 Task: Add the task  Integrate a new third-party shipping system for an e-commerce website to the section Code Crushers in the project AgileMastery and add a Due Date to the respective task as 2024/03/05
Action: Mouse moved to (55, 262)
Screenshot: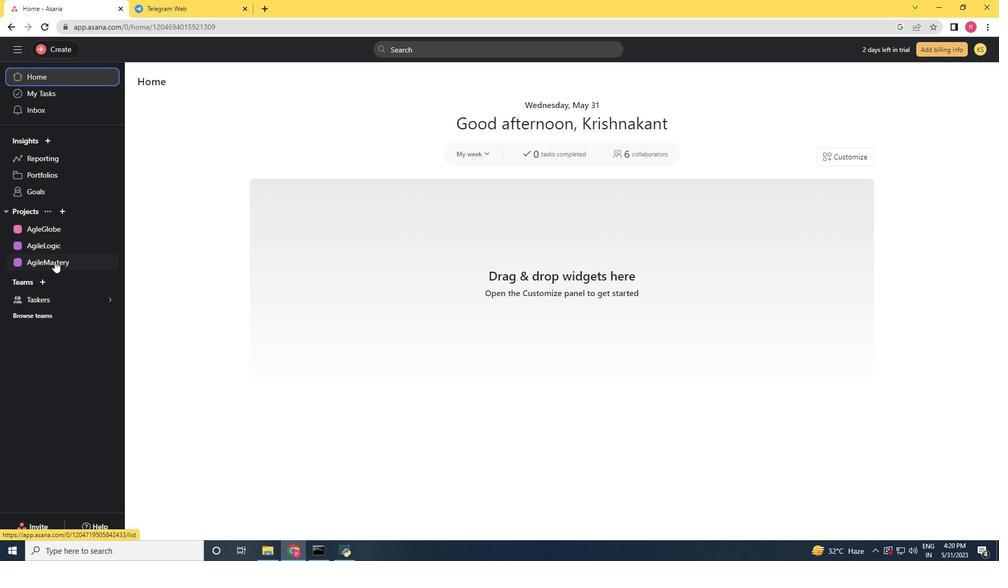 
Action: Mouse pressed left at (55, 262)
Screenshot: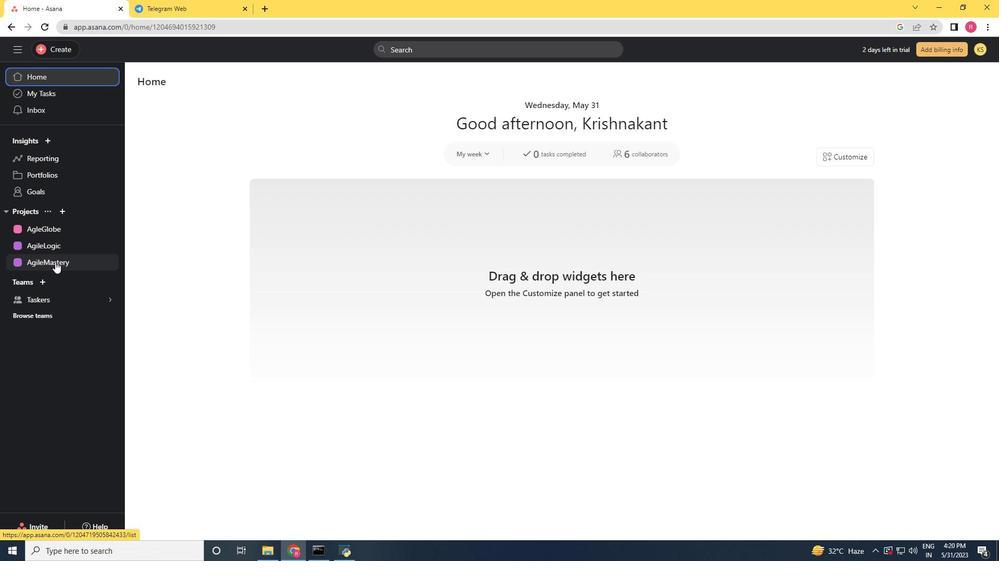 
Action: Mouse moved to (491, 317)
Screenshot: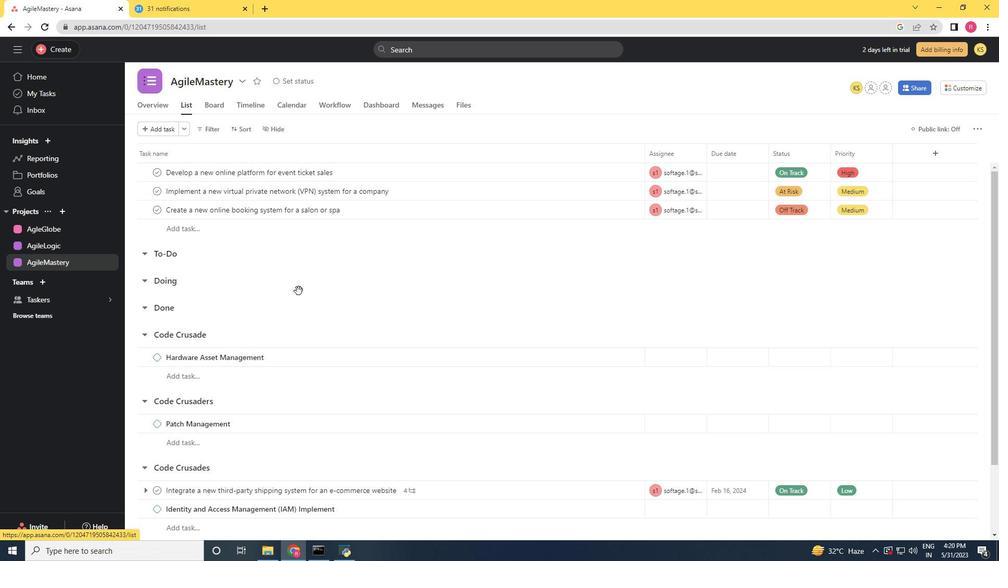 
Action: Mouse scrolled (491, 317) with delta (0, 0)
Screenshot: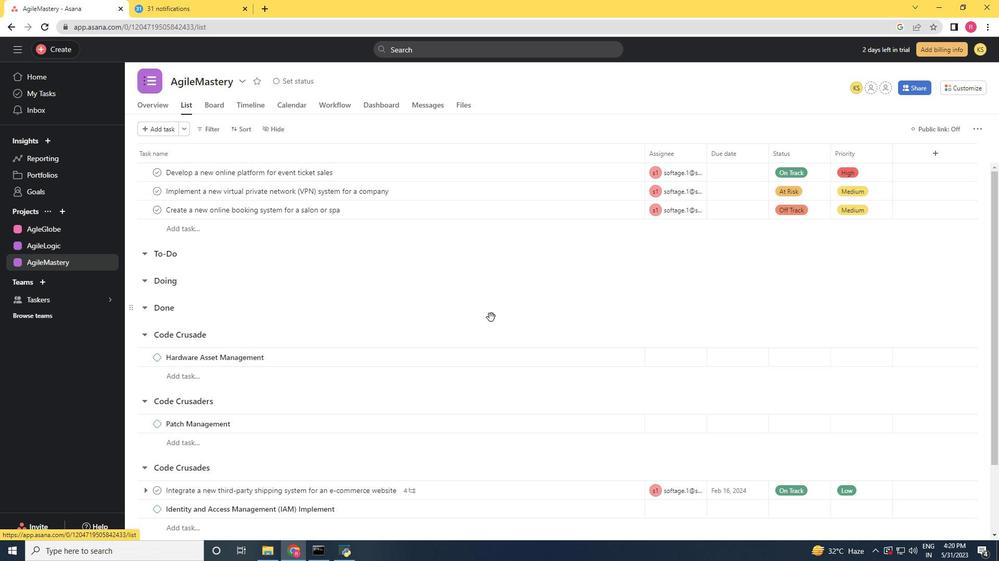 
Action: Mouse scrolled (491, 317) with delta (0, 0)
Screenshot: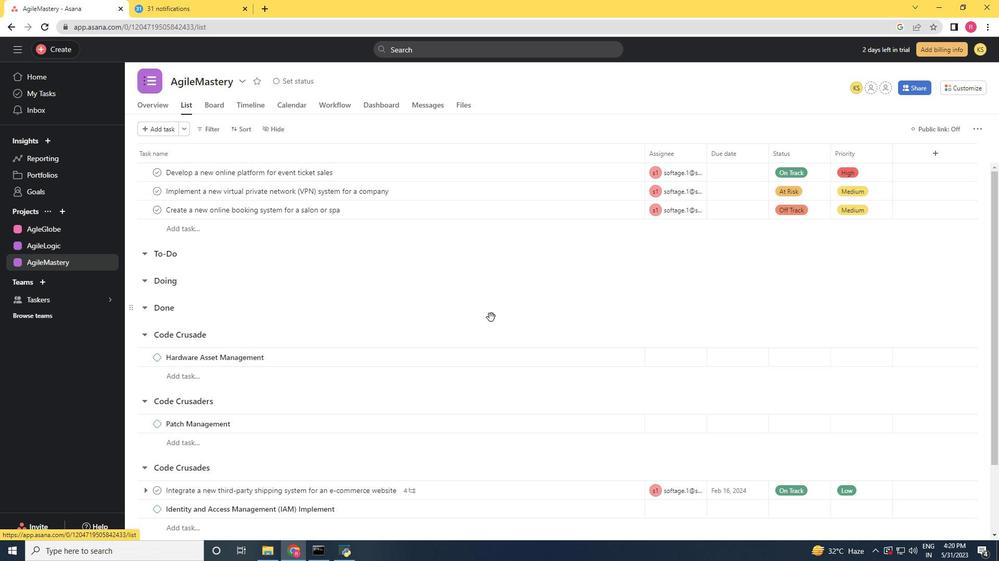 
Action: Mouse scrolled (491, 317) with delta (0, 0)
Screenshot: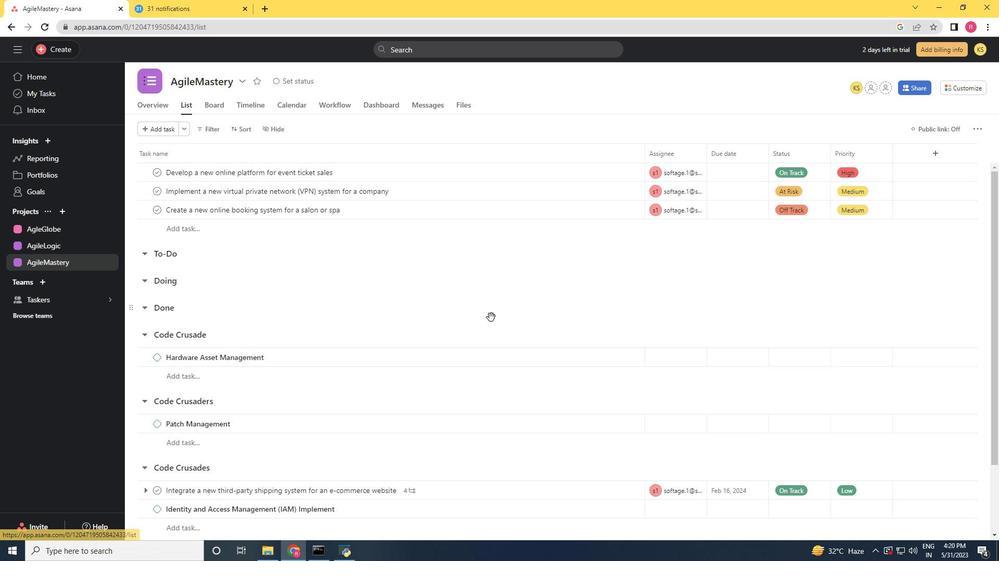 
Action: Mouse scrolled (491, 317) with delta (0, 0)
Screenshot: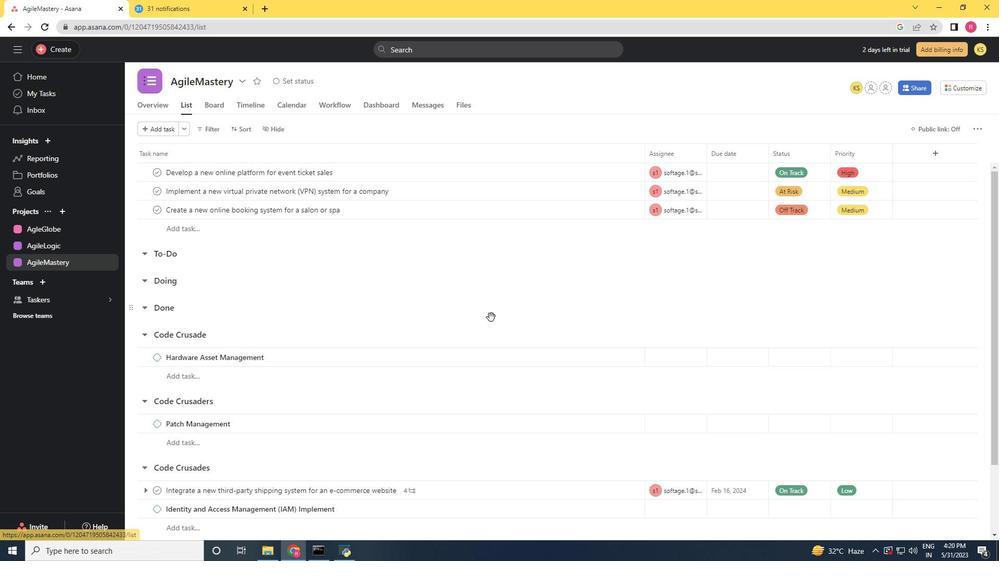 
Action: Mouse moved to (491, 318)
Screenshot: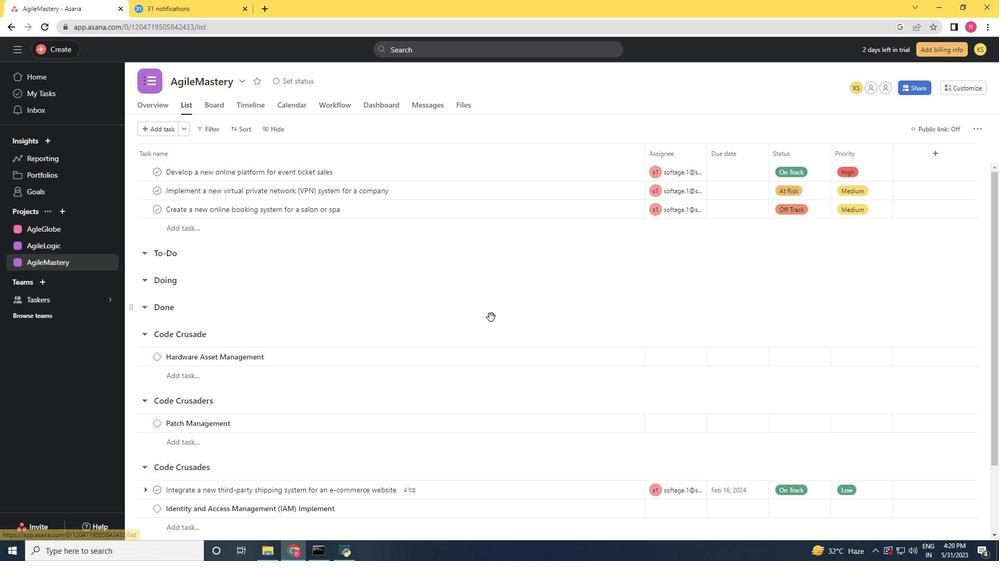 
Action: Mouse scrolled (491, 317) with delta (0, 0)
Screenshot: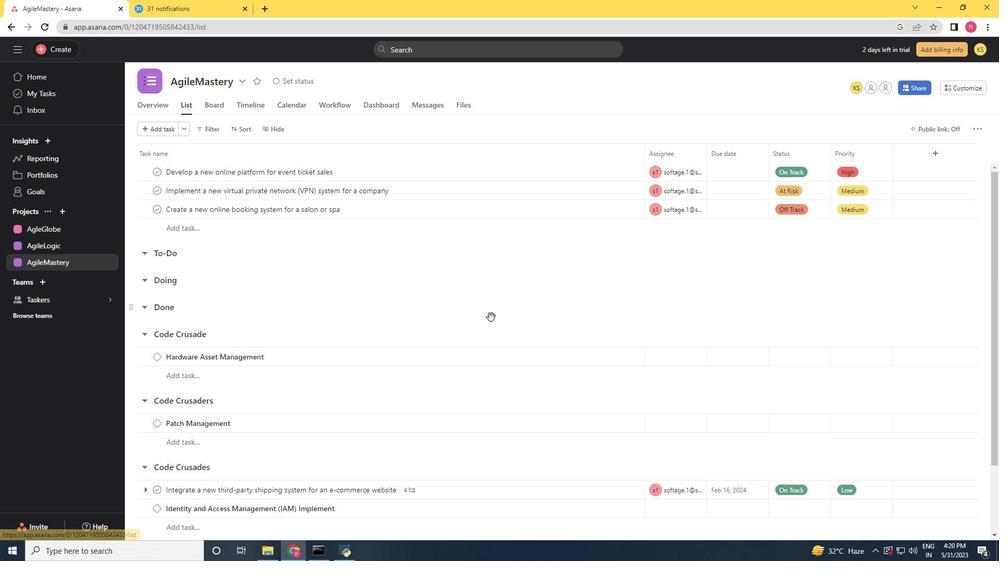 
Action: Mouse moved to (630, 397)
Screenshot: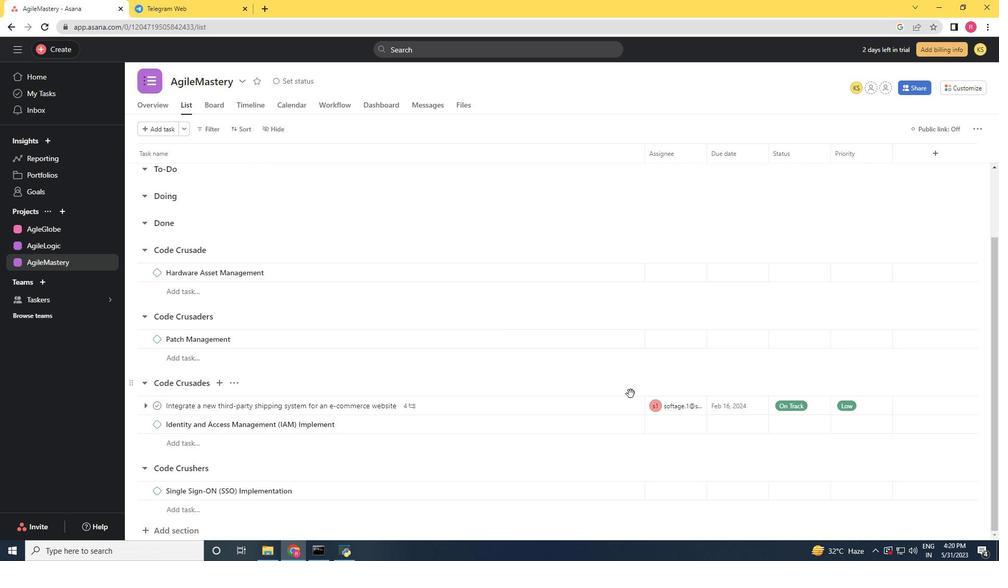 
Action: Mouse scrolled (630, 397) with delta (0, 0)
Screenshot: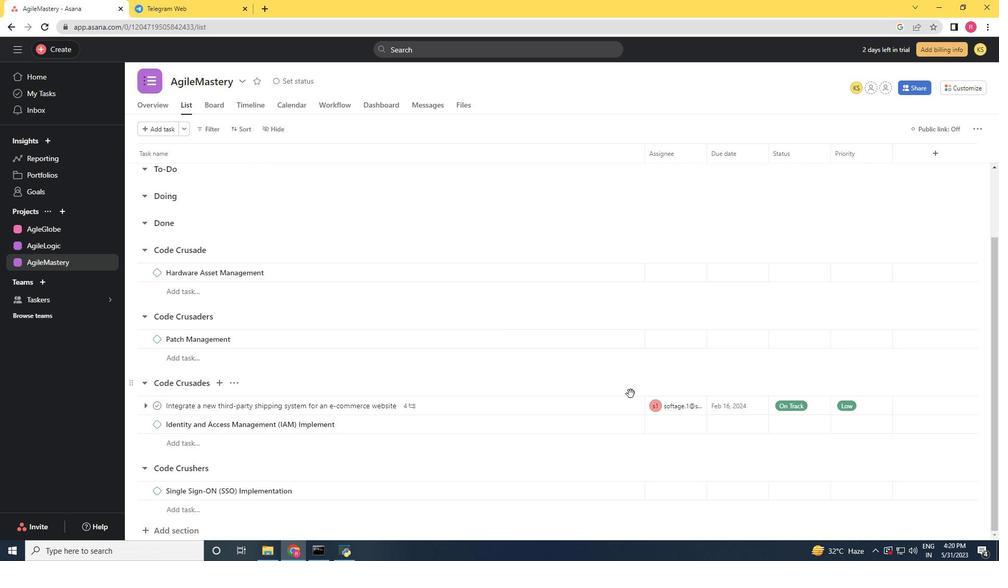 
Action: Mouse moved to (630, 397)
Screenshot: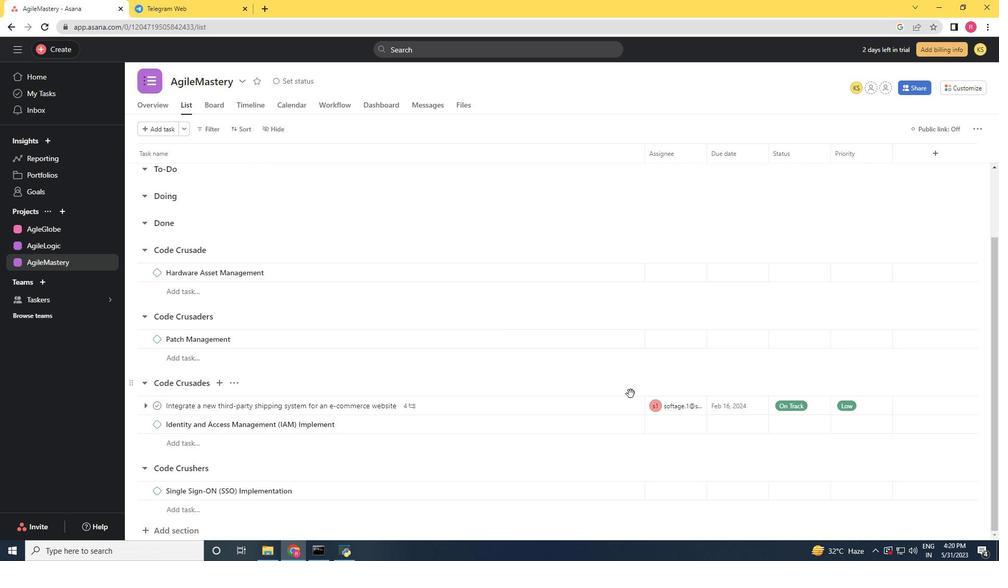 
Action: Mouse scrolled (630, 397) with delta (0, 0)
Screenshot: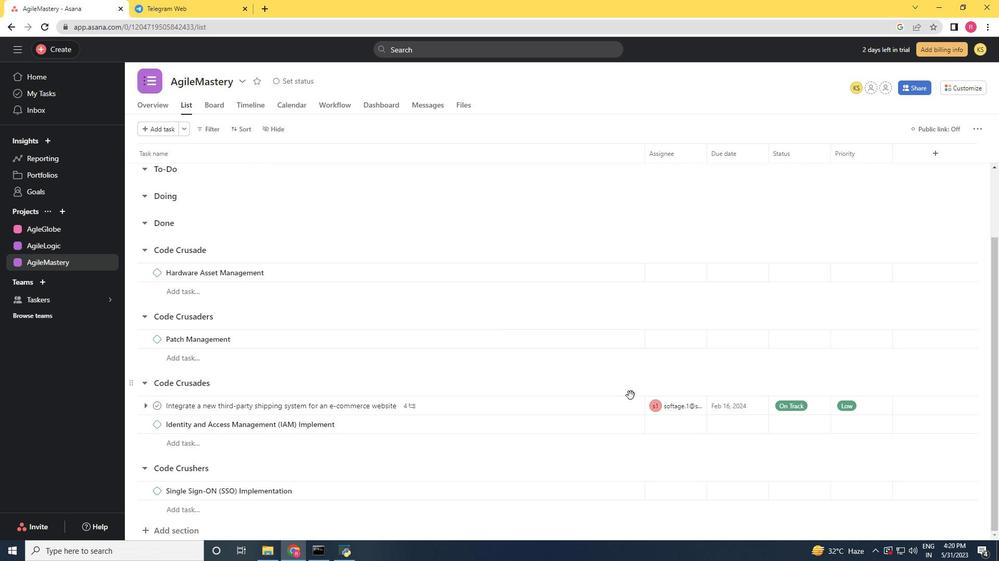 
Action: Mouse moved to (629, 398)
Screenshot: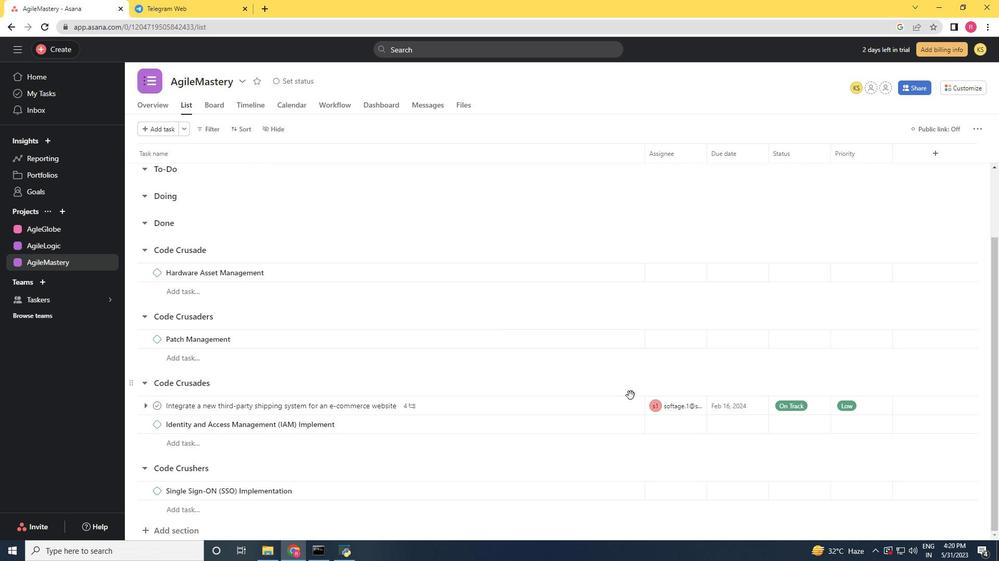 
Action: Mouse scrolled (629, 397) with delta (0, 0)
Screenshot: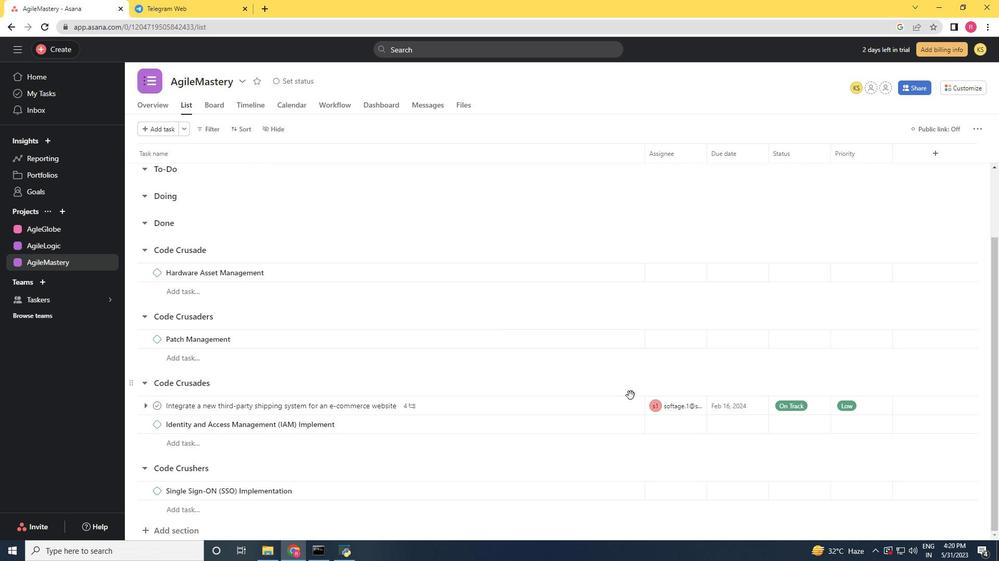 
Action: Mouse moved to (618, 404)
Screenshot: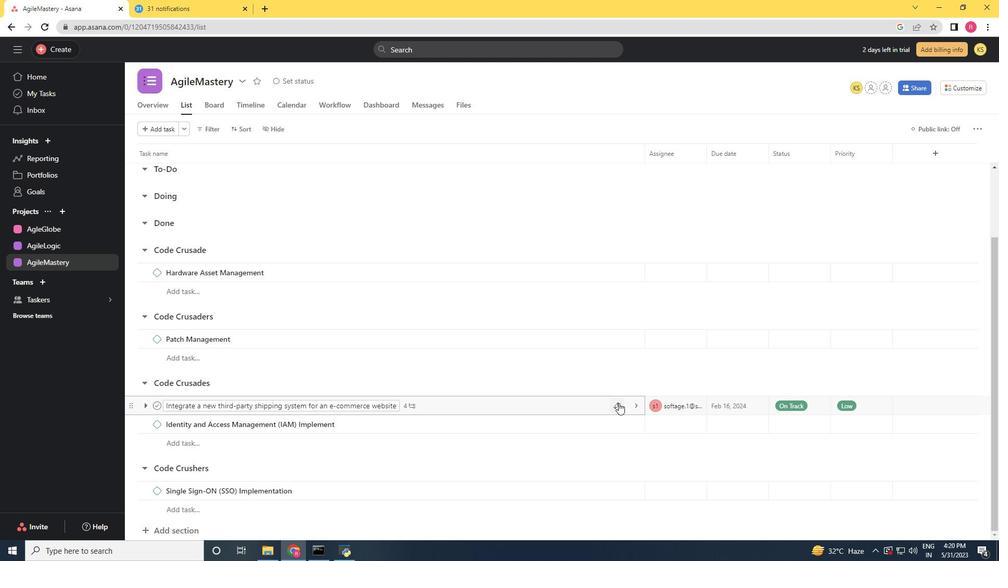
Action: Mouse pressed left at (618, 404)
Screenshot: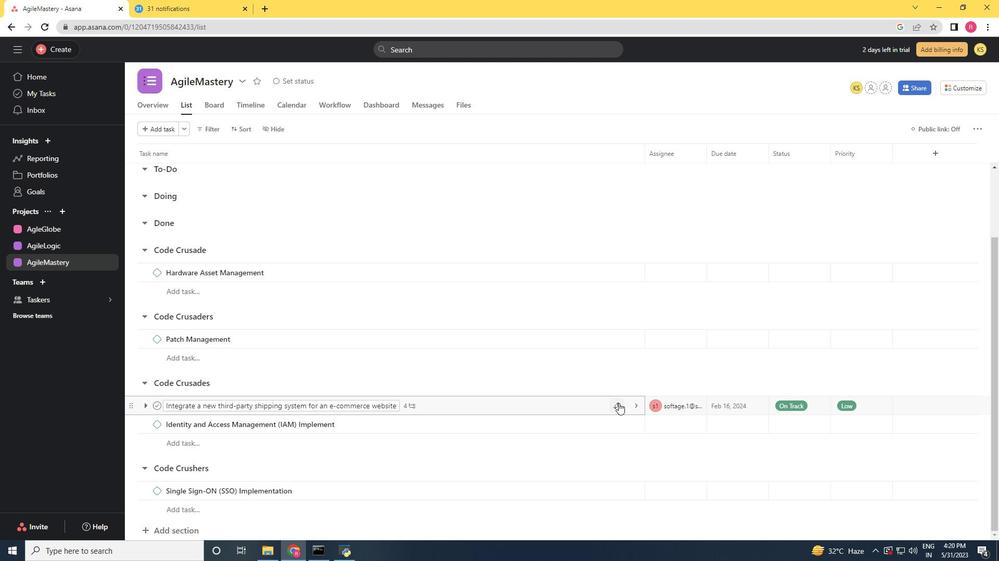 
Action: Mouse moved to (572, 387)
Screenshot: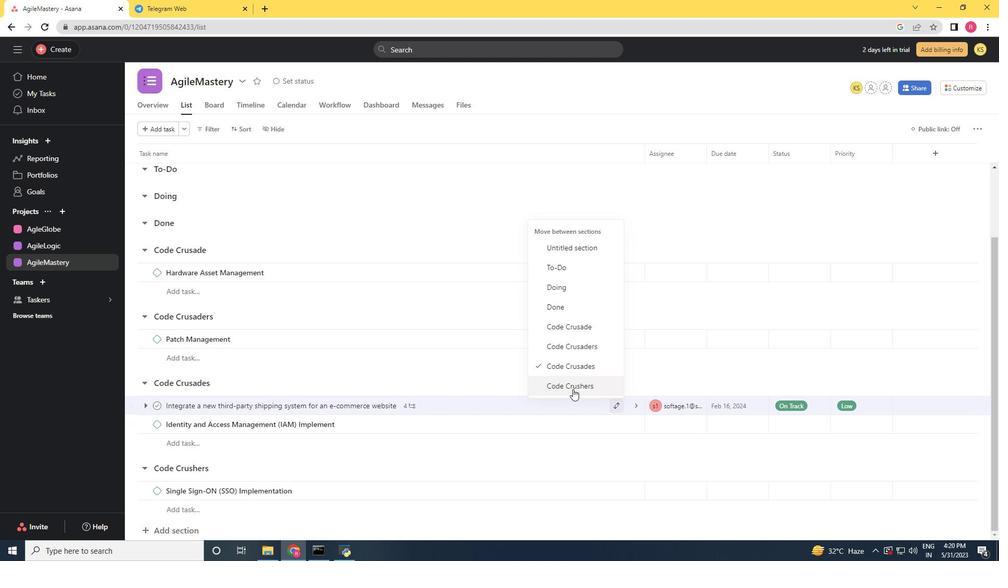
Action: Mouse pressed left at (572, 387)
Screenshot: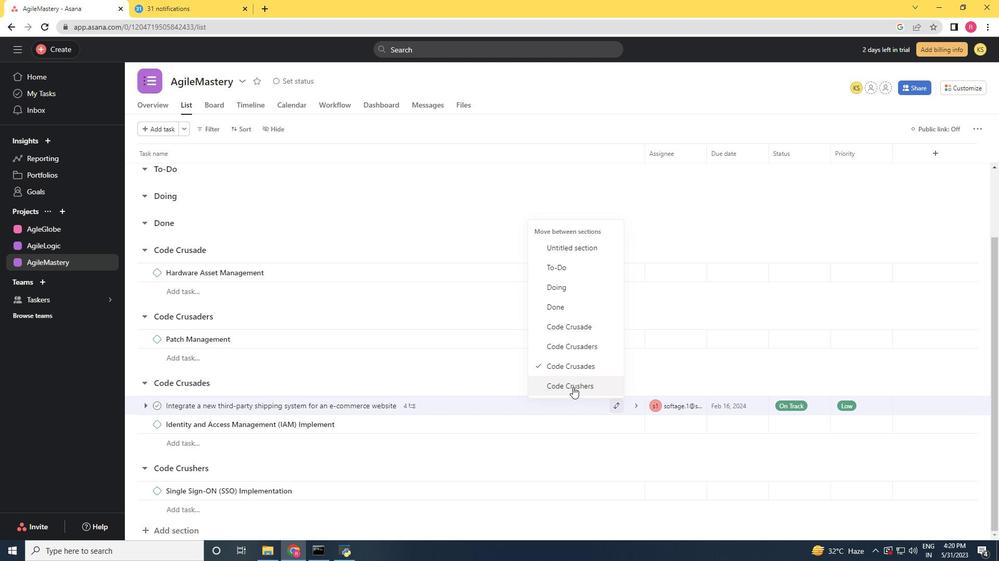 
Action: Mouse moved to (436, 314)
Screenshot: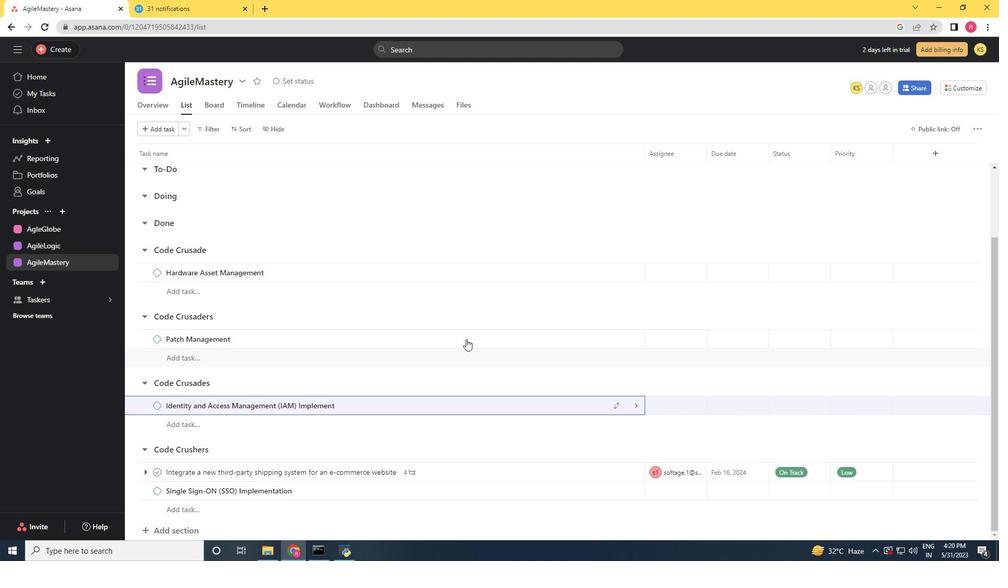
Action: Mouse scrolled (436, 314) with delta (0, 0)
Screenshot: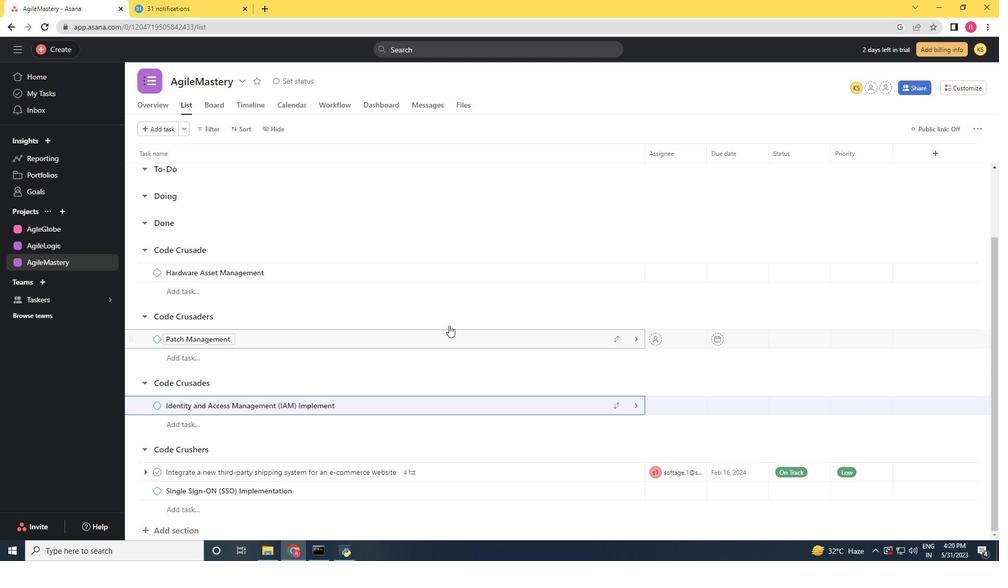 
Action: Mouse scrolled (436, 314) with delta (0, 0)
Screenshot: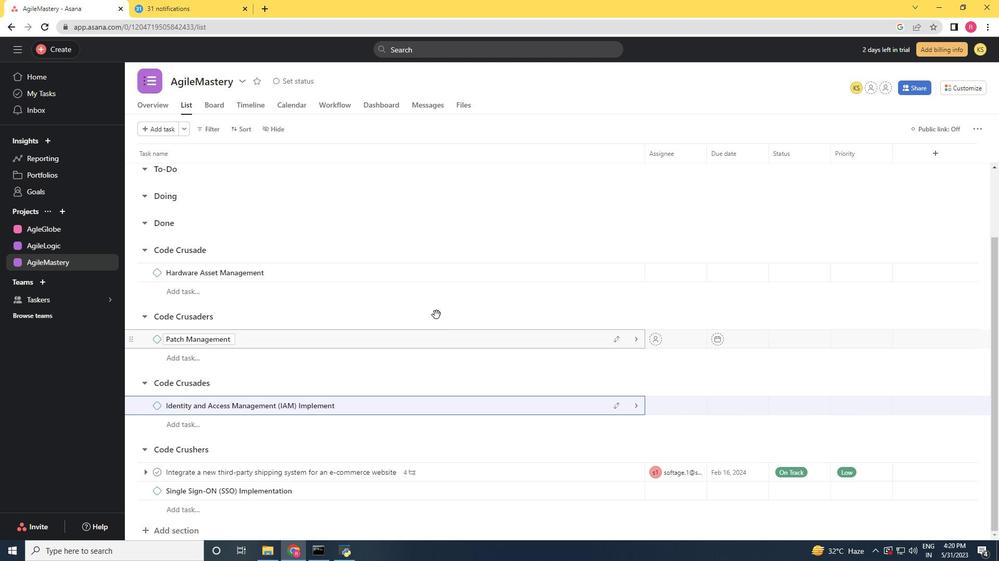 
Action: Mouse scrolled (436, 314) with delta (0, 0)
Screenshot: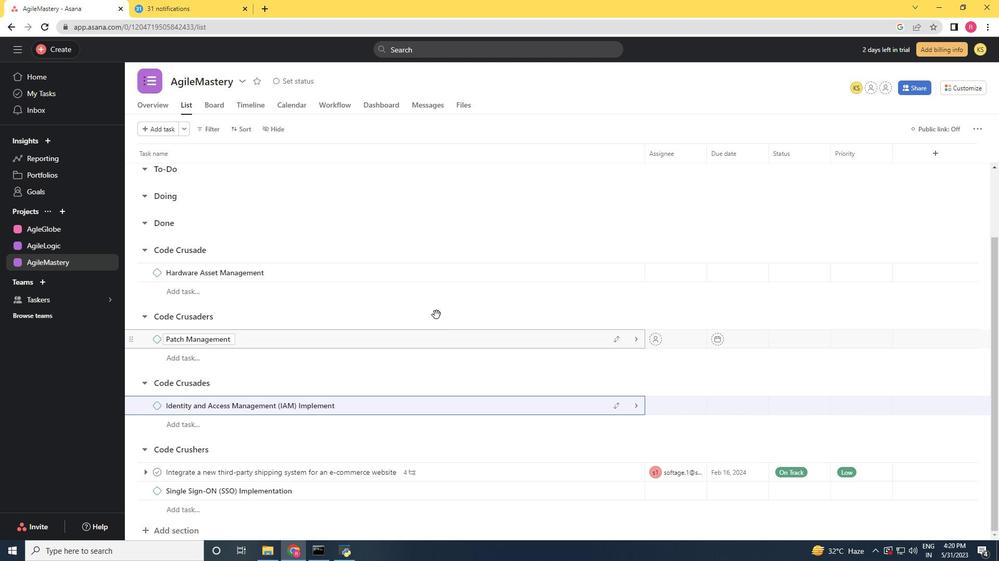 
Action: Mouse scrolled (436, 314) with delta (0, 0)
Screenshot: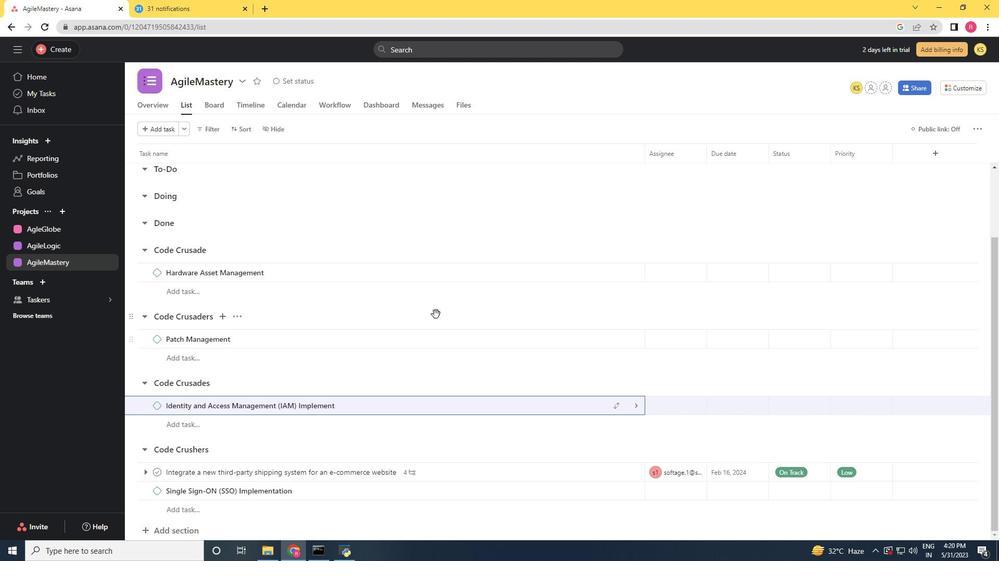 
Action: Mouse scrolled (436, 314) with delta (0, 0)
Screenshot: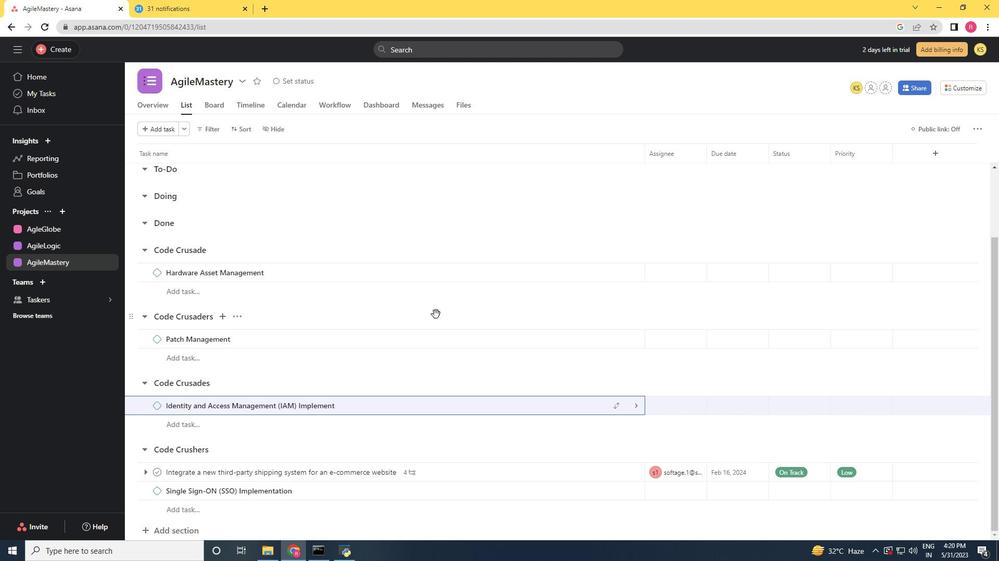 
Action: Mouse moved to (516, 474)
Screenshot: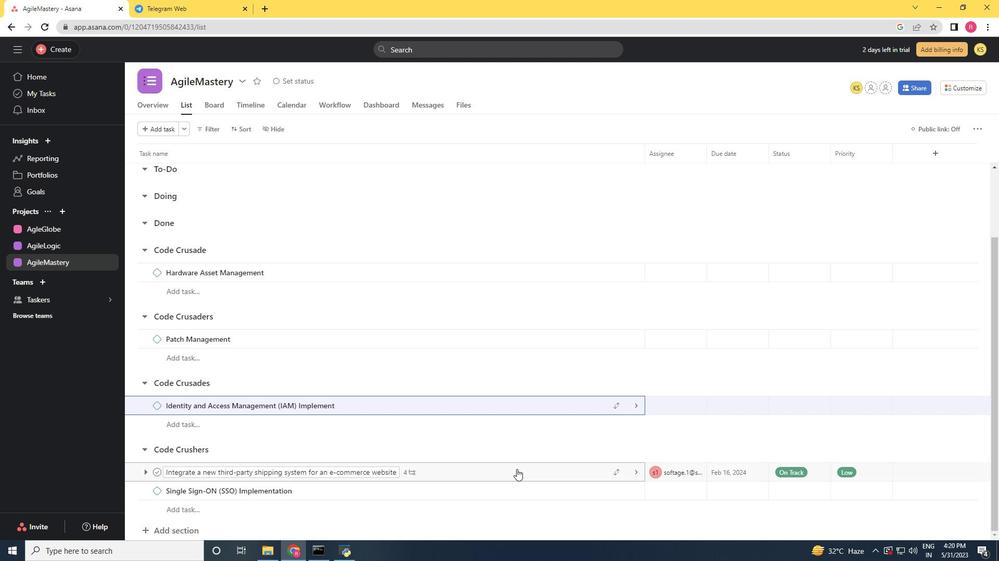 
Action: Mouse pressed left at (516, 474)
Screenshot: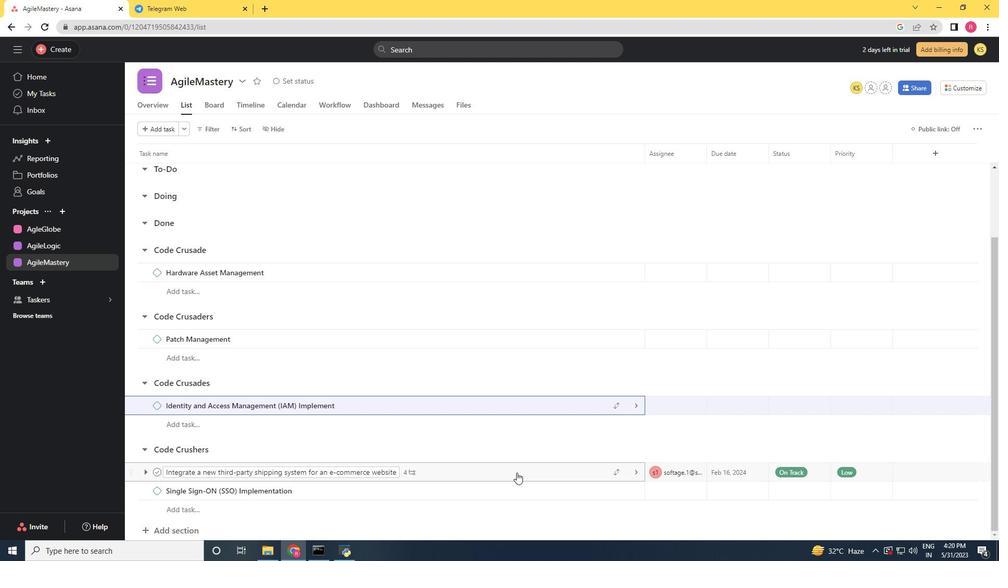 
Action: Mouse moved to (791, 224)
Screenshot: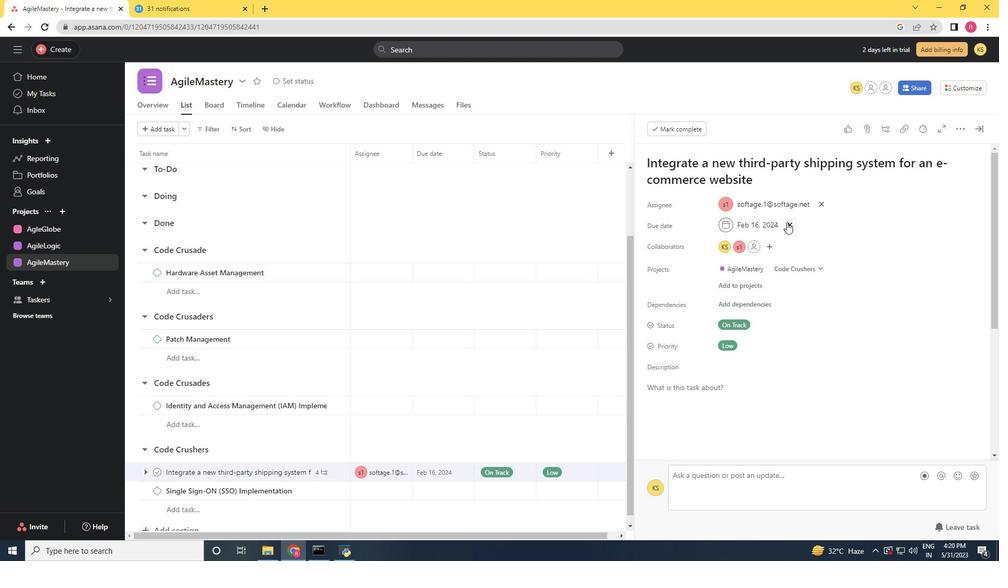 
Action: Mouse pressed left at (791, 224)
Screenshot: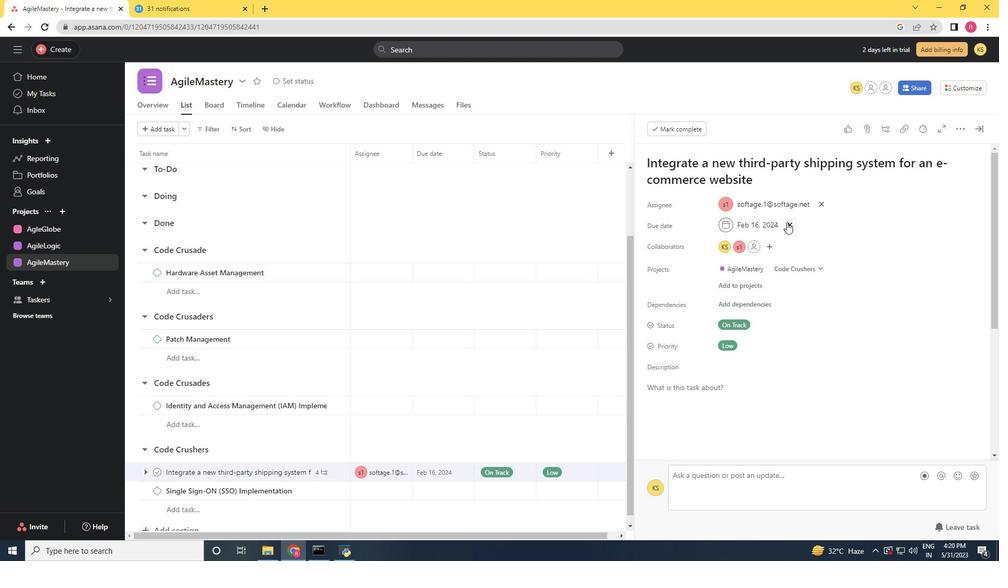 
Action: Mouse moved to (752, 226)
Screenshot: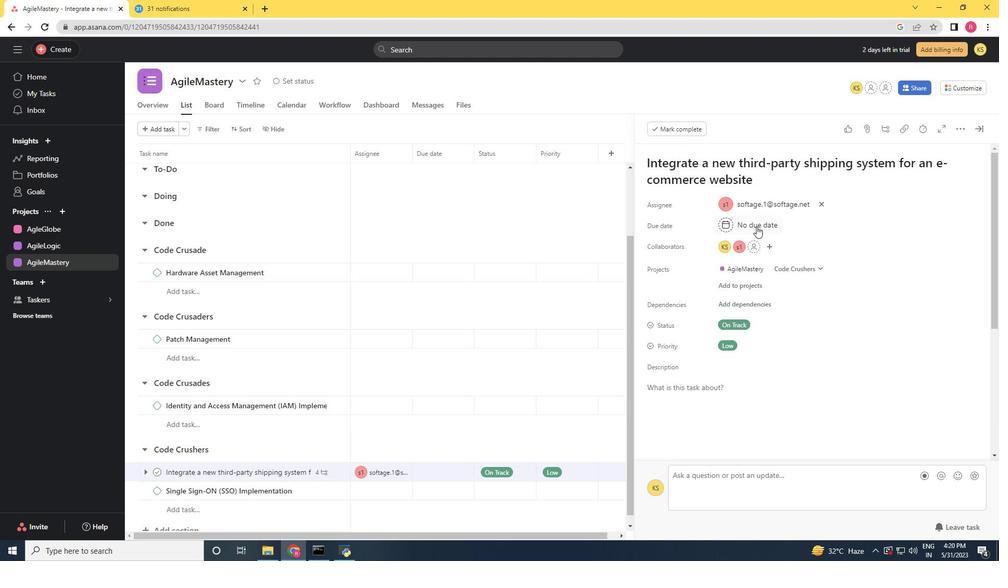 
Action: Mouse pressed left at (752, 226)
Screenshot: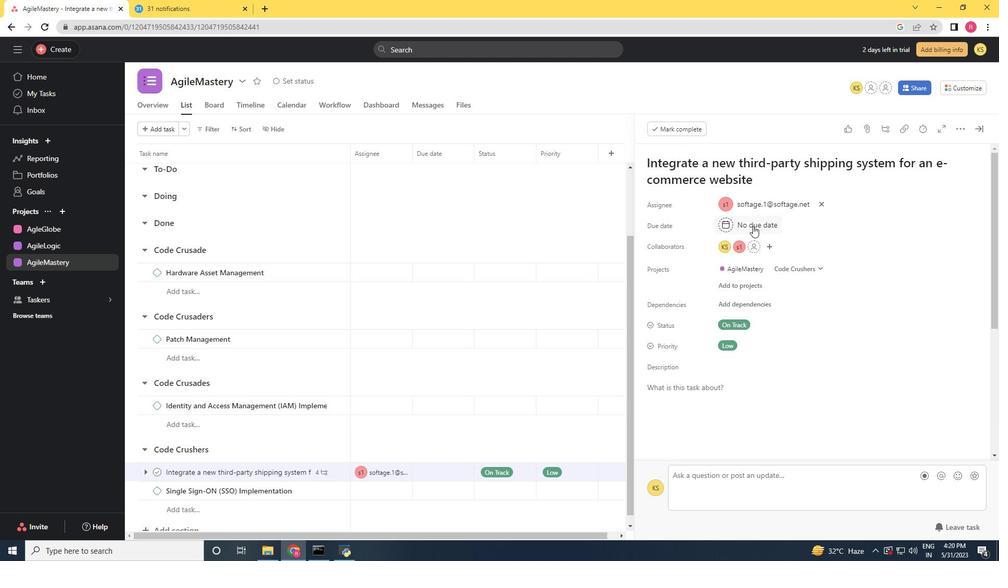
Action: Mouse moved to (850, 277)
Screenshot: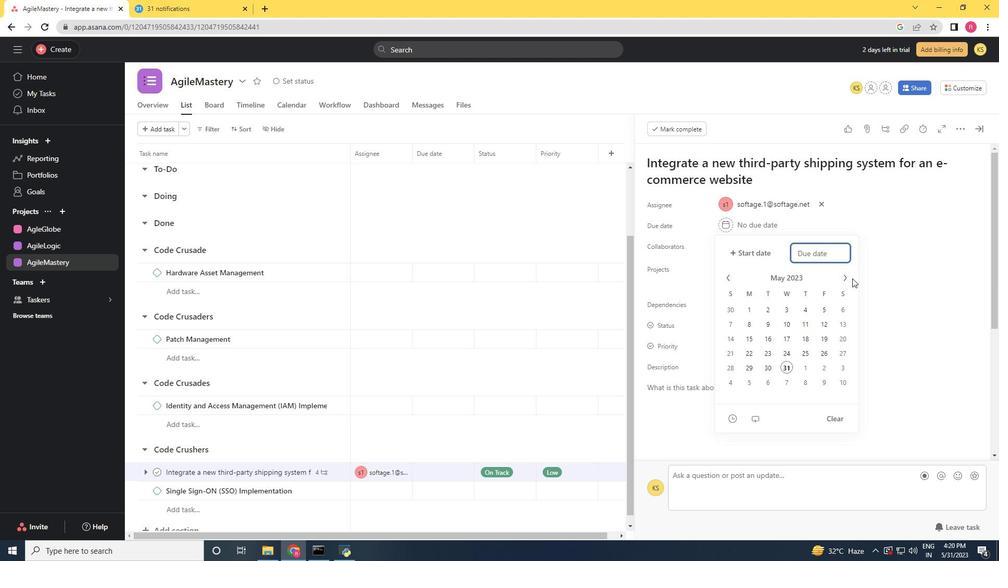
Action: Mouse pressed left at (850, 277)
Screenshot: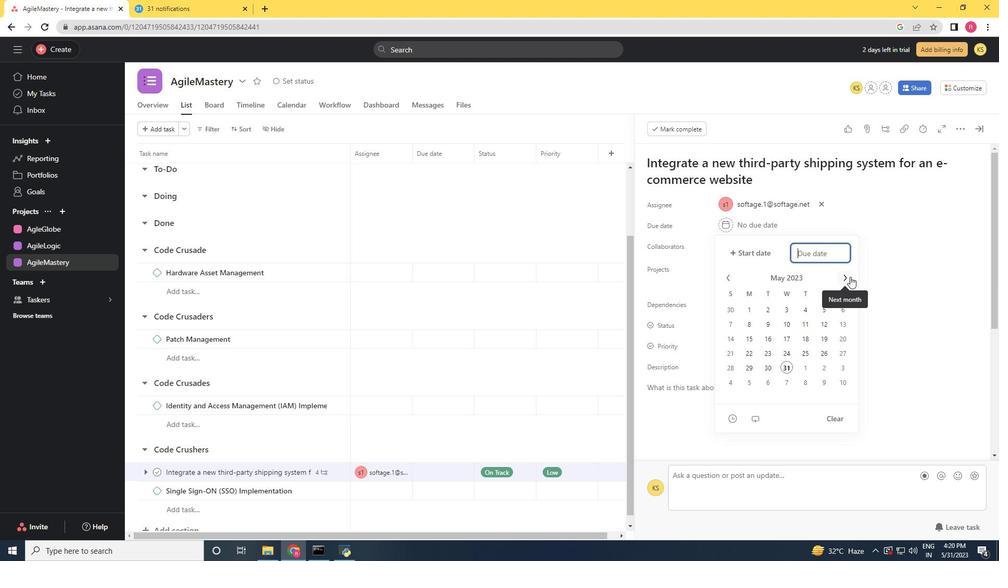 
Action: Mouse pressed left at (850, 277)
Screenshot: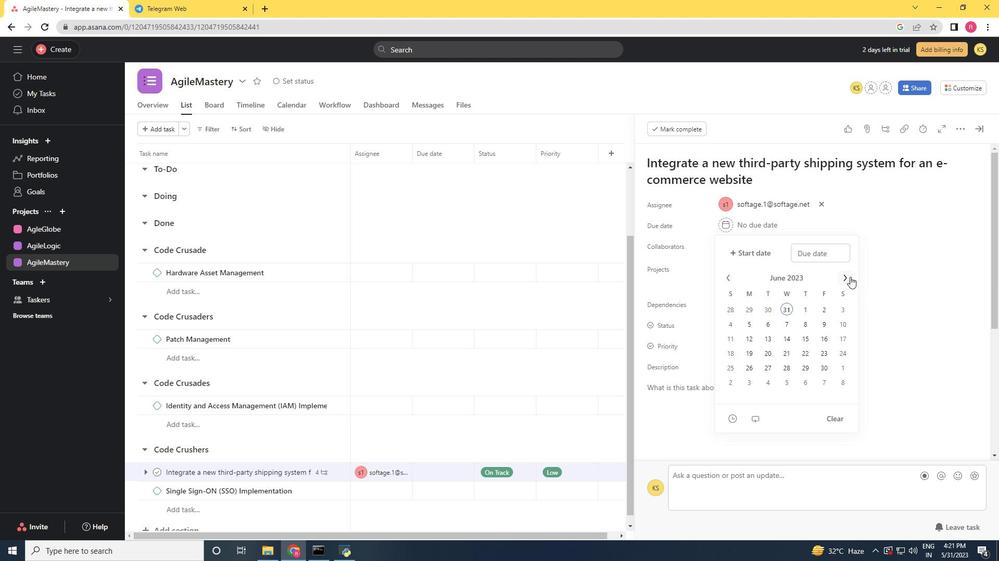
Action: Mouse pressed left at (850, 277)
Screenshot: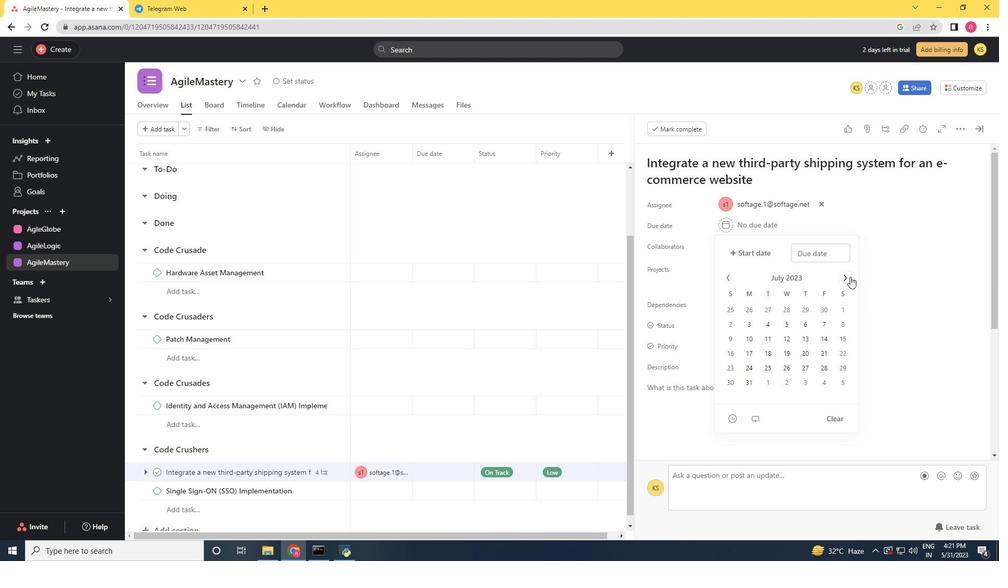 
Action: Mouse pressed left at (850, 277)
Screenshot: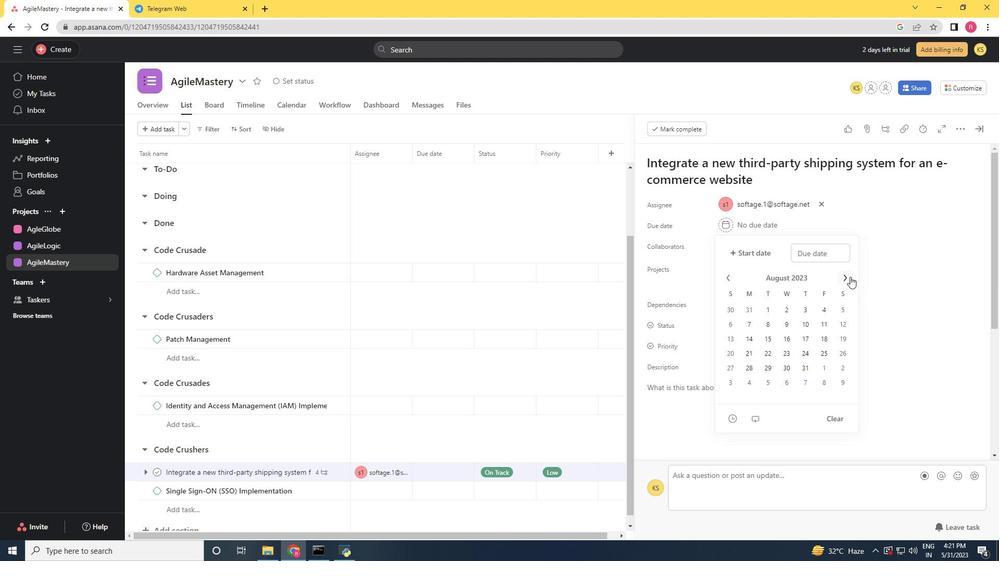 
Action: Mouse pressed left at (850, 277)
Screenshot: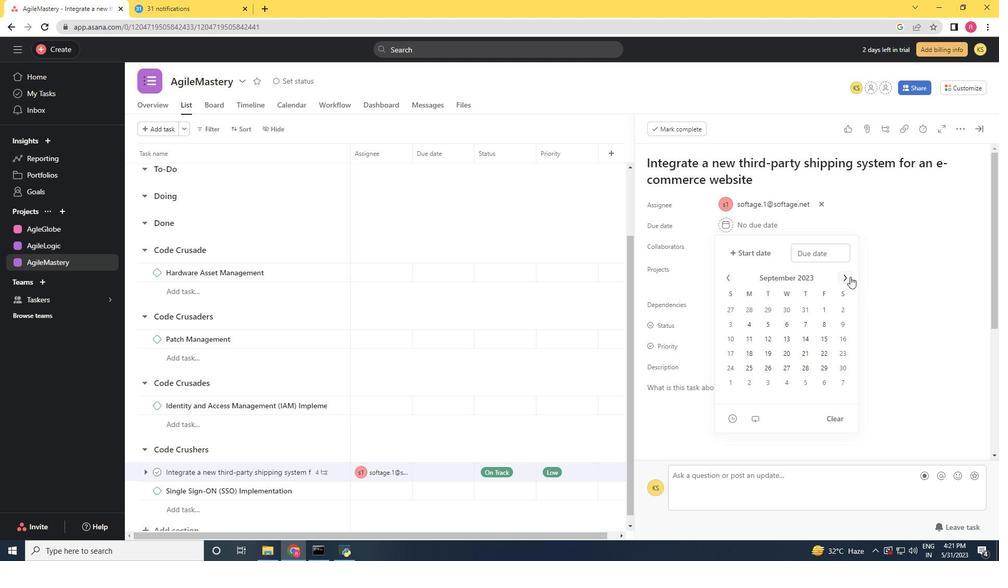 
Action: Mouse pressed left at (850, 277)
Screenshot: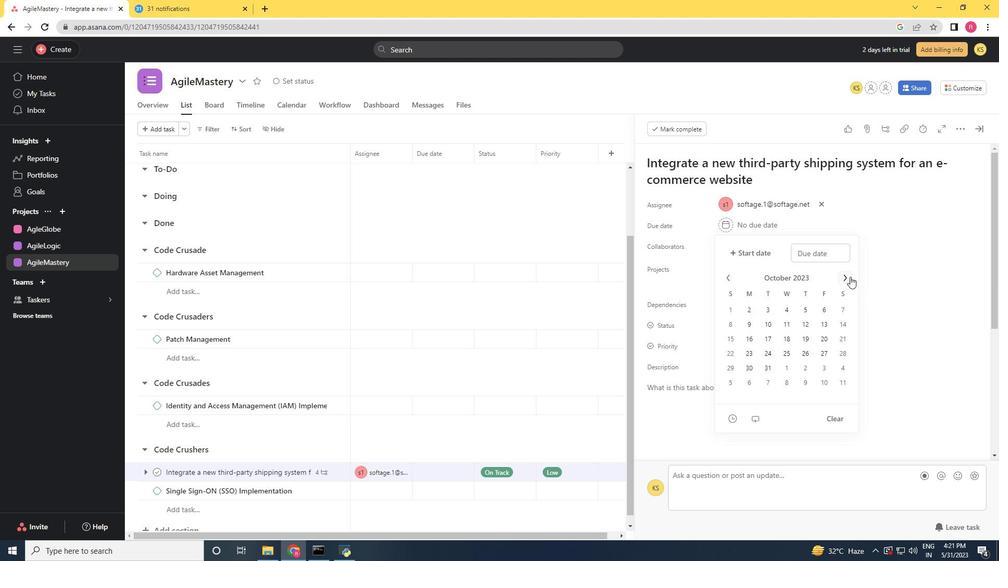 
Action: Mouse pressed left at (850, 277)
Screenshot: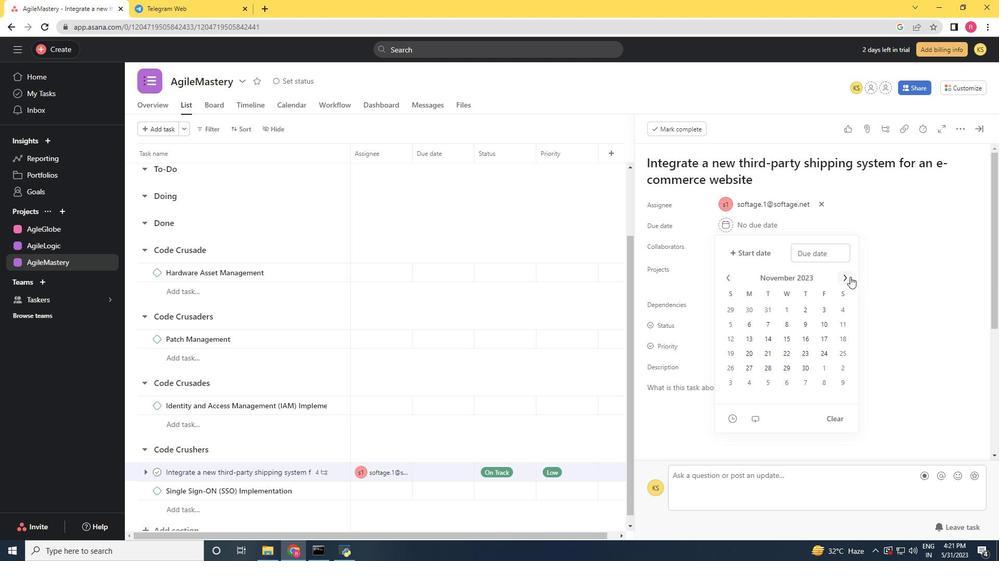 
Action: Mouse pressed left at (850, 277)
Screenshot: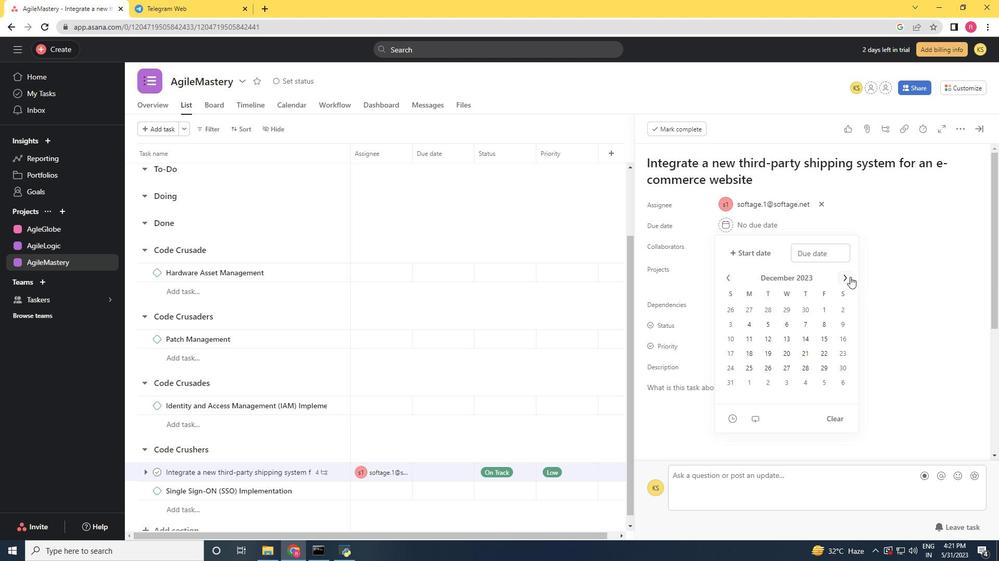 
Action: Mouse pressed left at (850, 277)
Screenshot: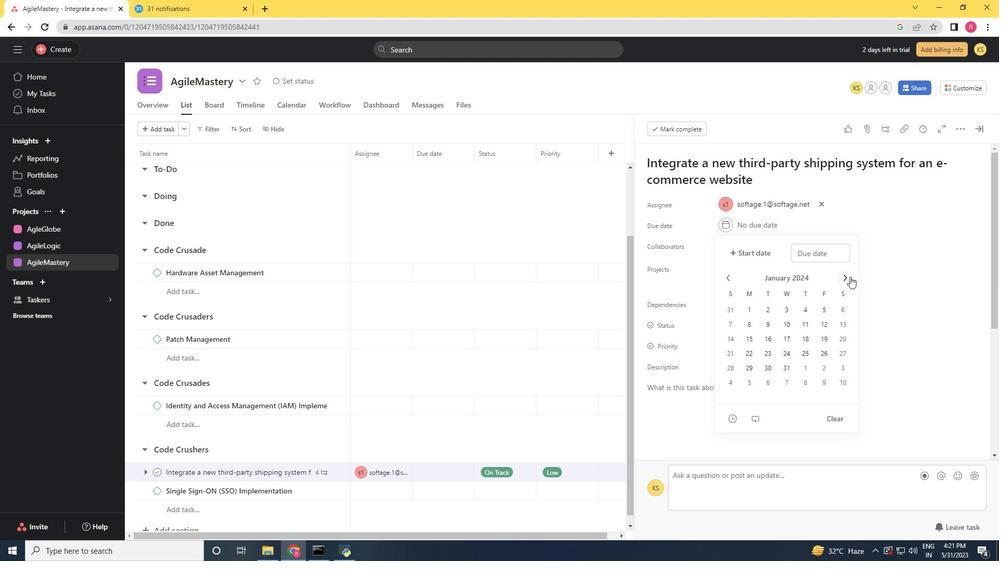 
Action: Mouse pressed left at (850, 277)
Screenshot: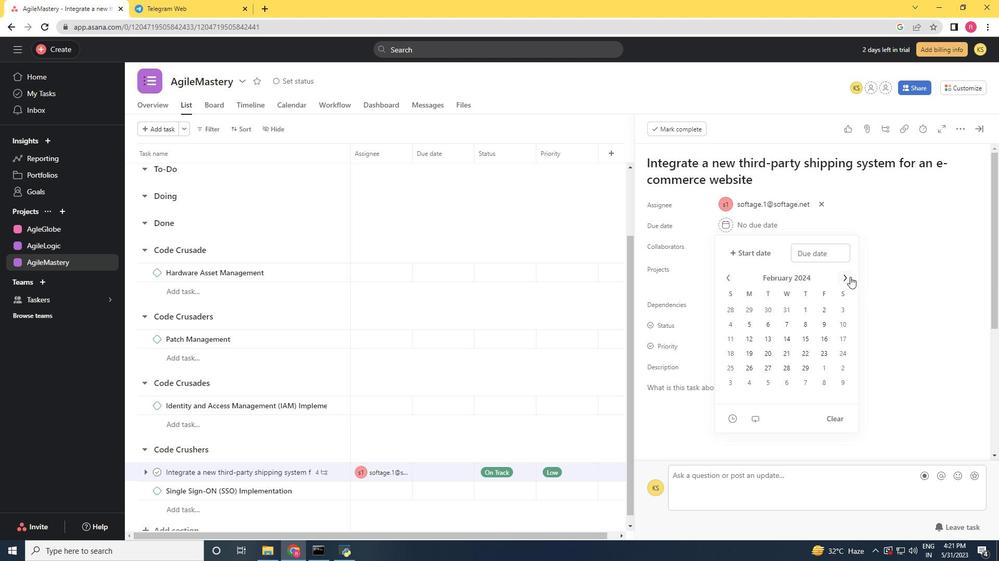 
Action: Mouse moved to (770, 326)
Screenshot: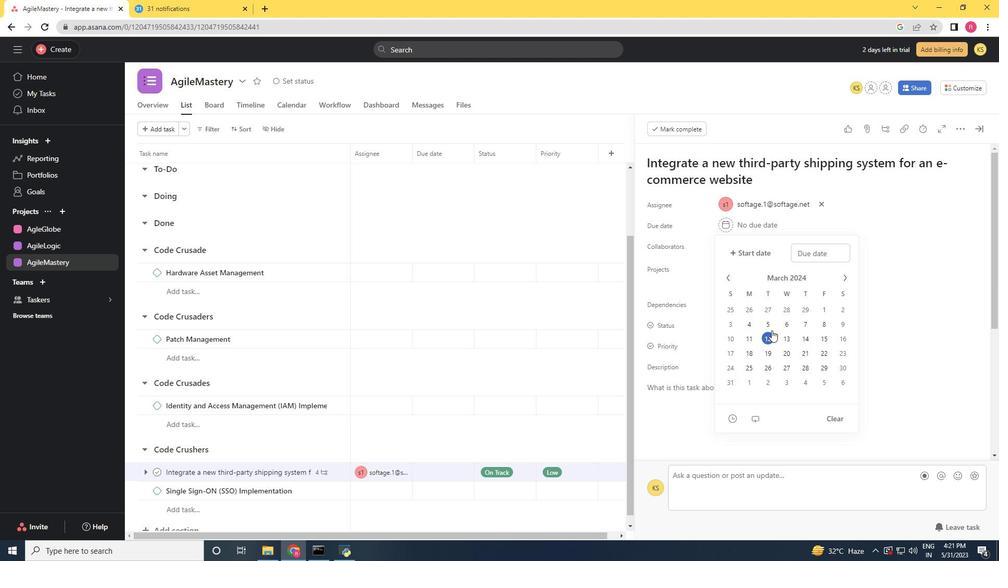 
Action: Mouse pressed left at (770, 326)
Screenshot: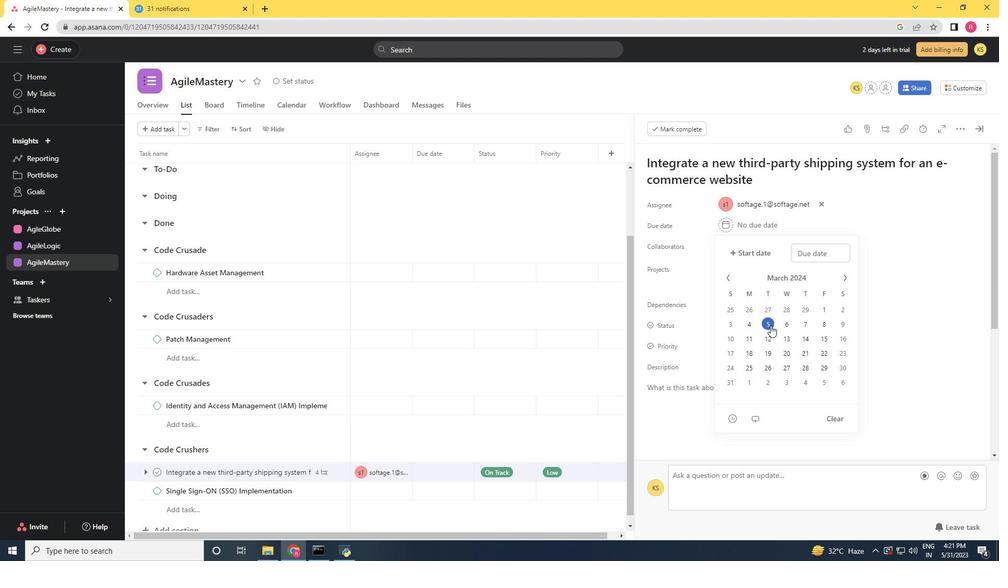 
Action: Mouse moved to (890, 289)
Screenshot: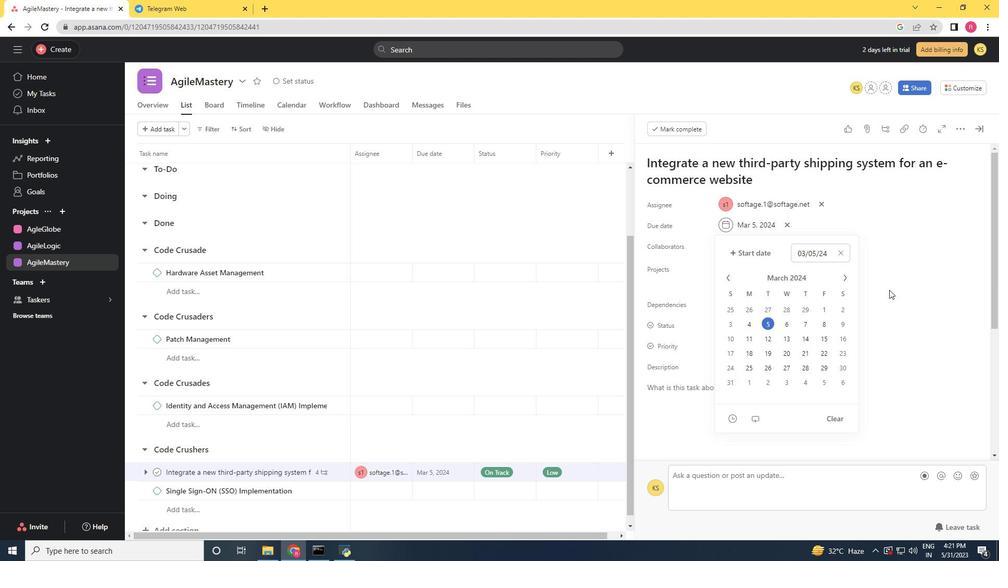 
Action: Mouse pressed left at (890, 289)
Screenshot: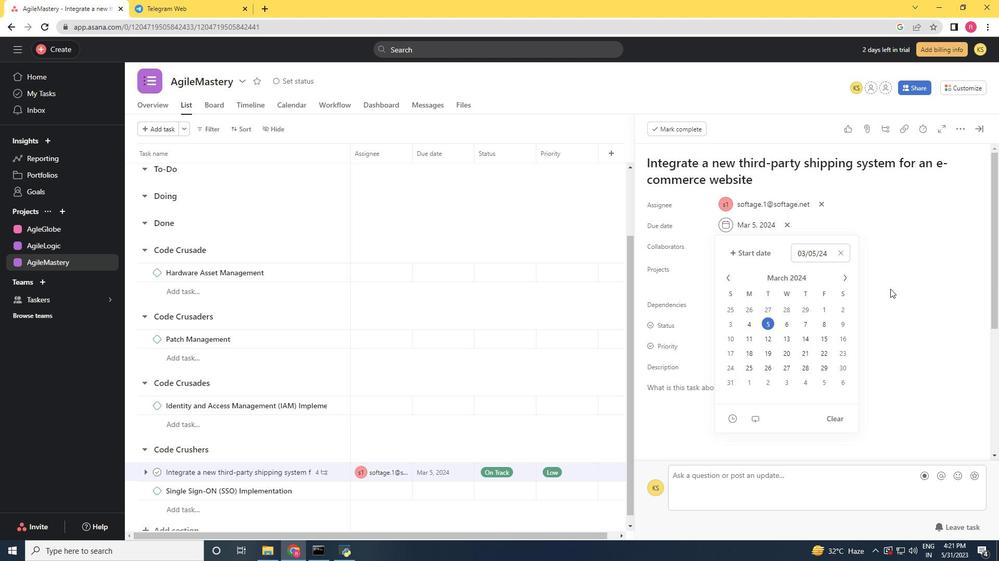 
Action: Mouse moved to (969, 127)
Screenshot: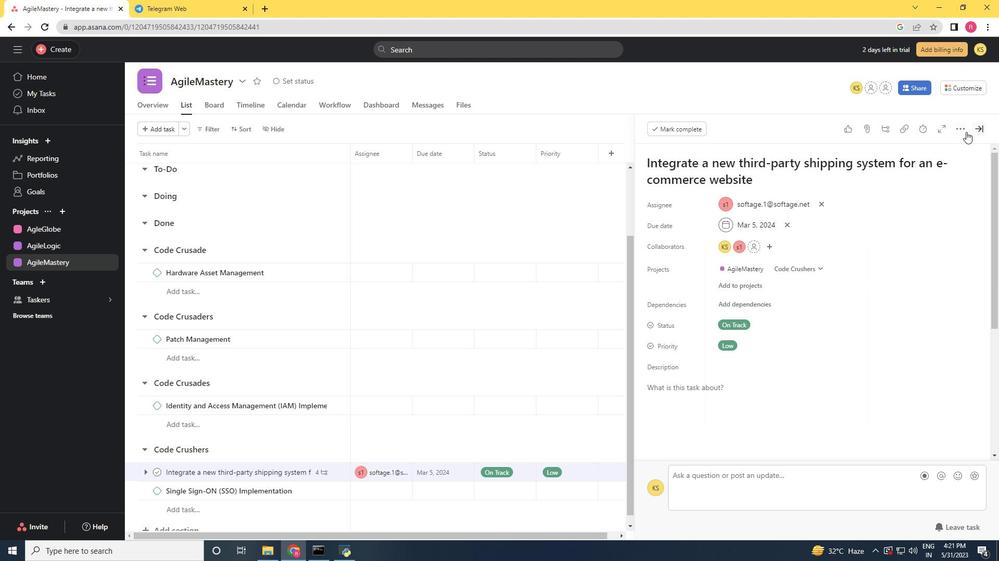 
Action: Mouse pressed left at (969, 127)
Screenshot: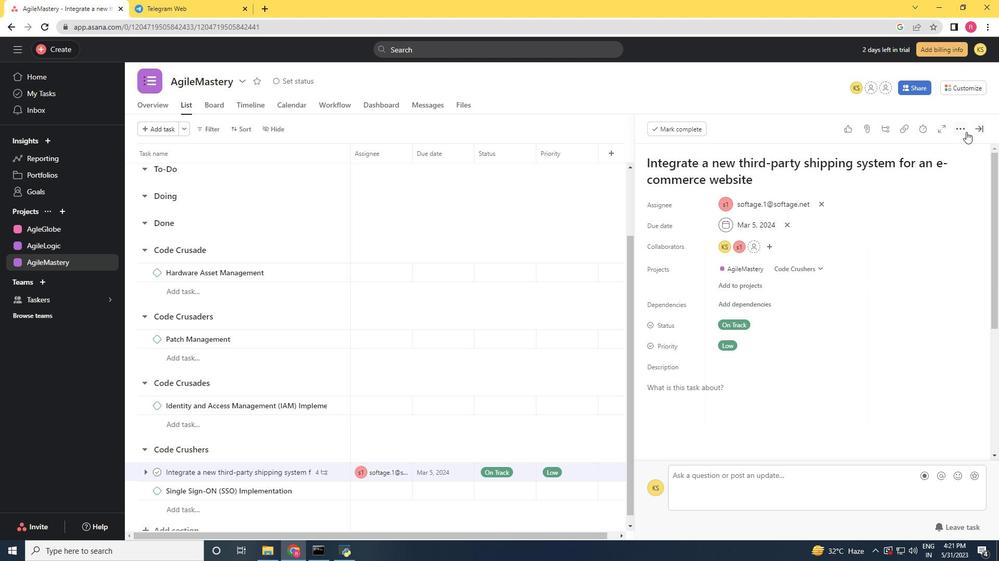 
Action: Mouse moved to (980, 129)
Screenshot: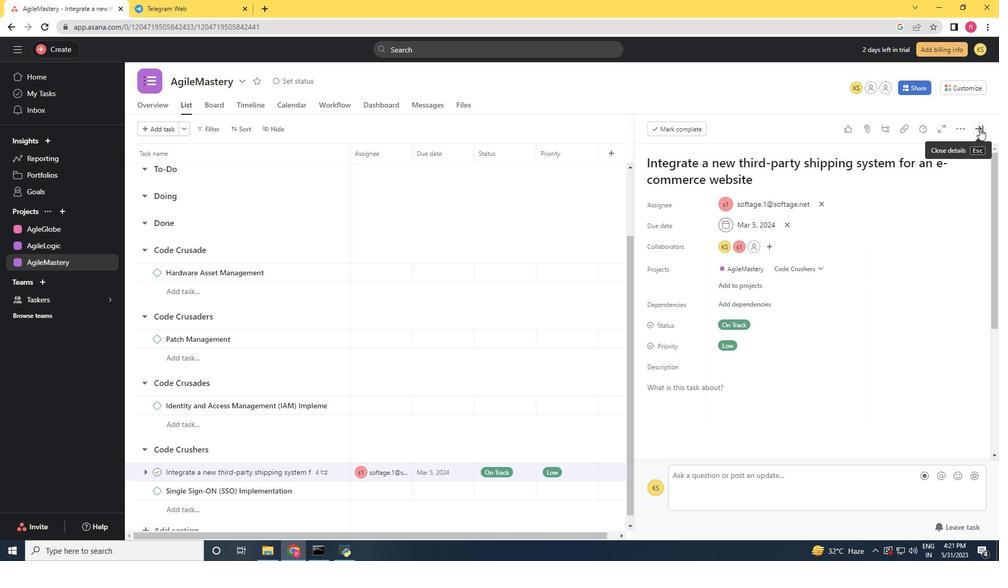 
Action: Mouse pressed left at (980, 129)
Screenshot: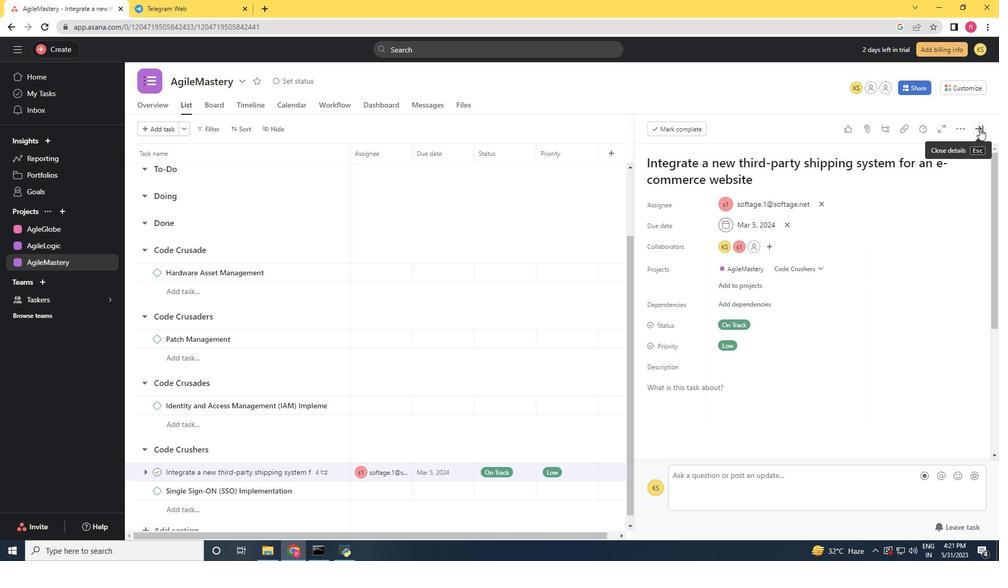 
Action: Mouse moved to (987, 124)
Screenshot: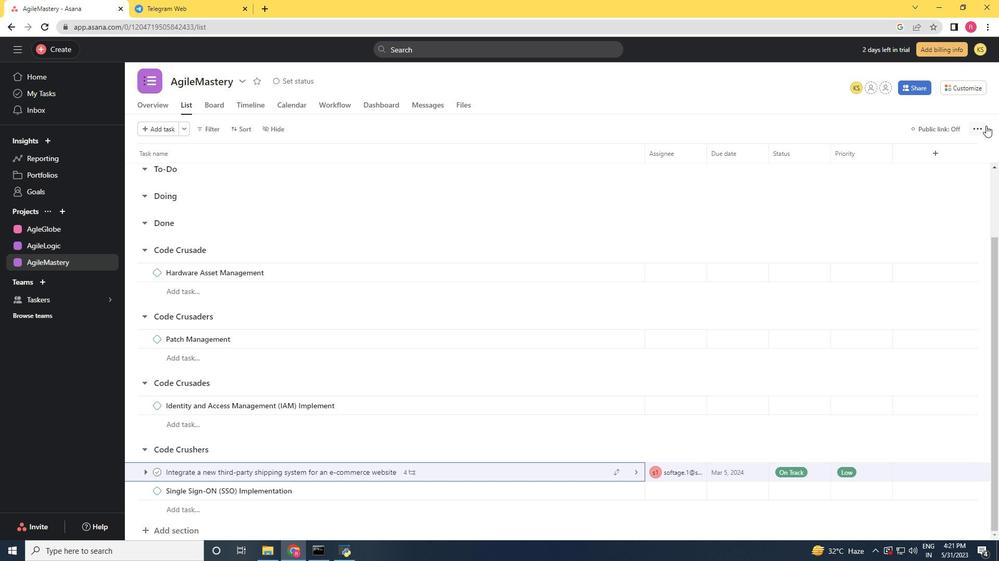 
